 Task: Change the weight or thickness of a line to two pixels.
Action: Mouse moved to (538, 288)
Screenshot: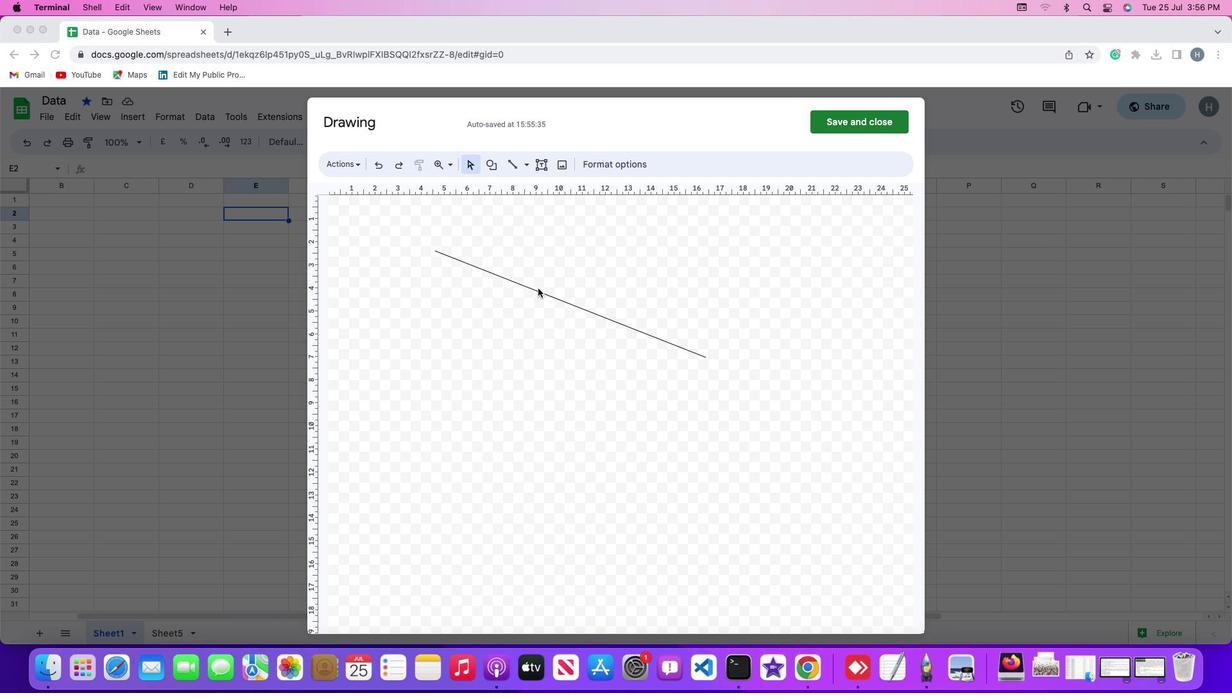 
Action: Mouse pressed left at (538, 288)
Screenshot: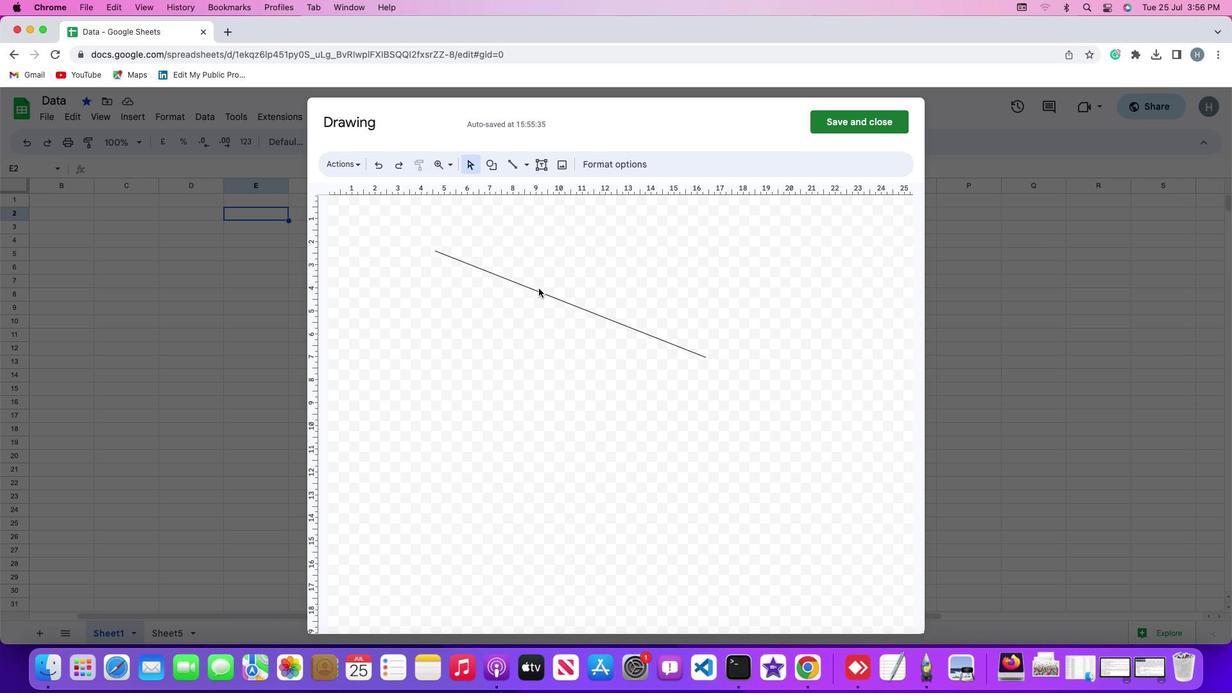 
Action: Mouse moved to (539, 291)
Screenshot: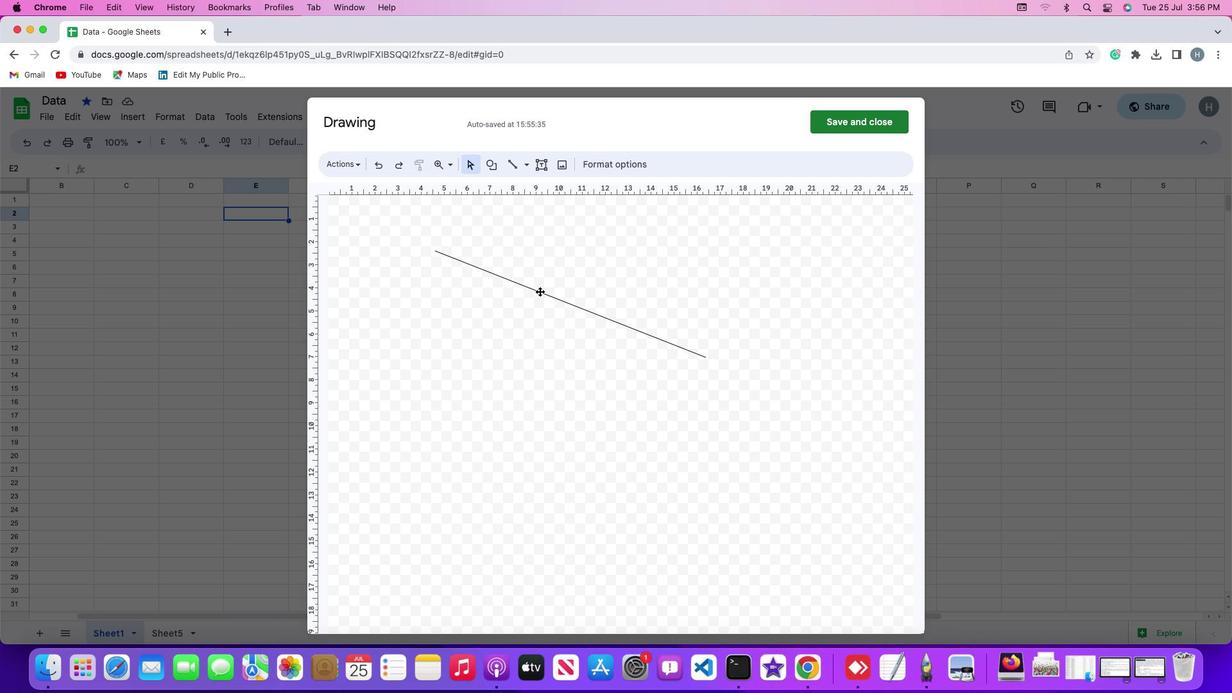 
Action: Mouse pressed left at (539, 291)
Screenshot: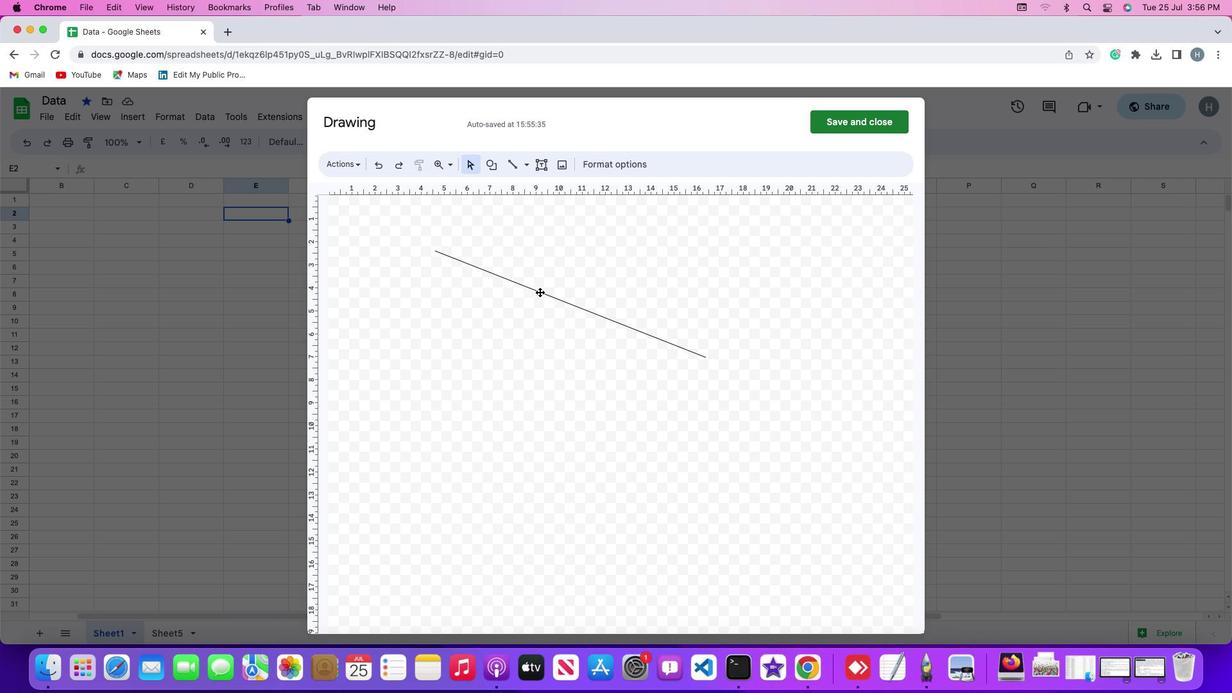 
Action: Mouse moved to (611, 164)
Screenshot: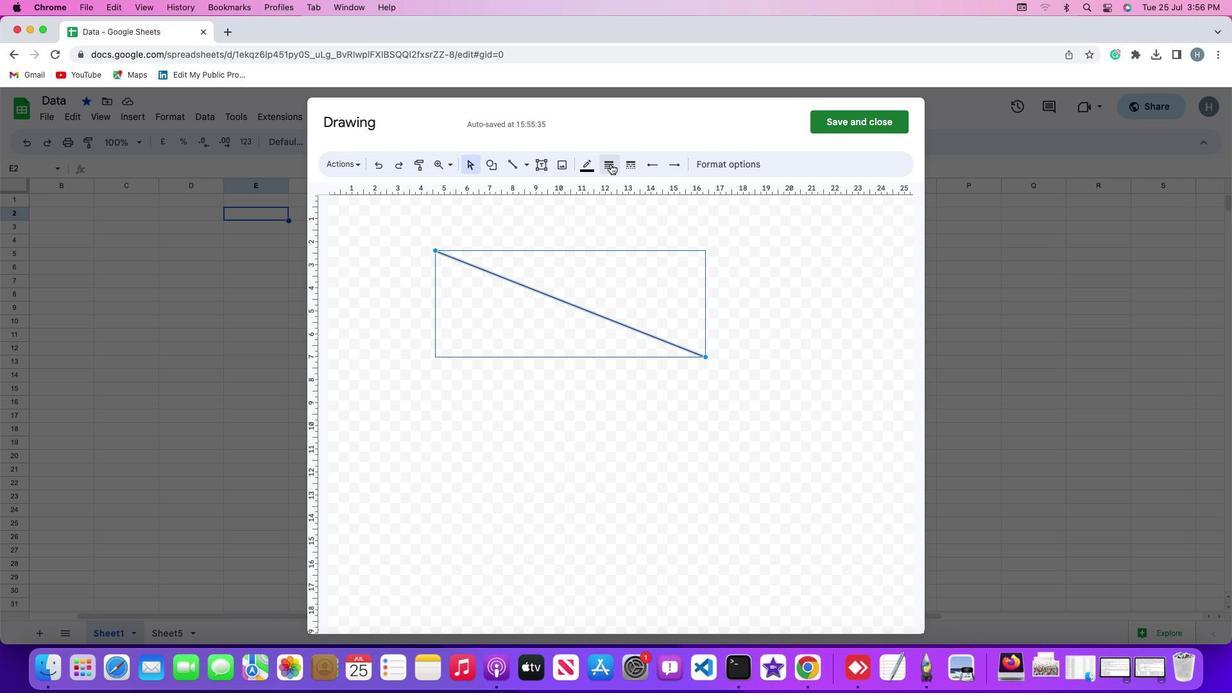 
Action: Mouse pressed left at (611, 164)
Screenshot: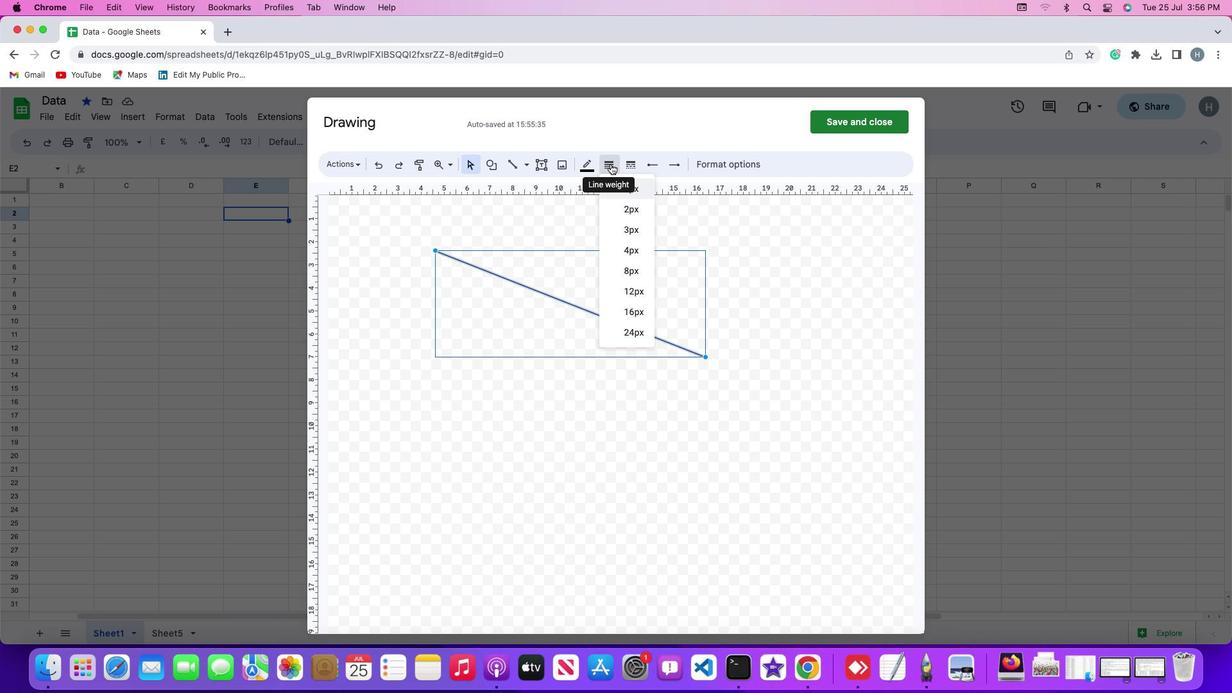 
Action: Mouse moved to (627, 207)
Screenshot: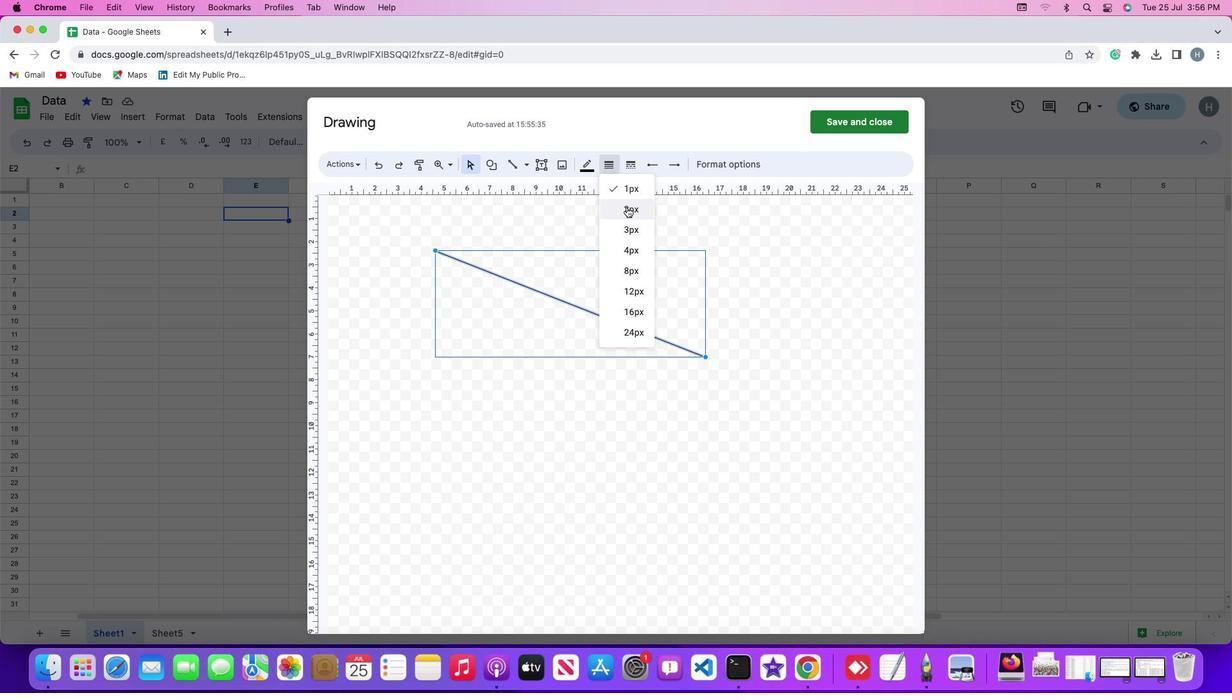 
Action: Mouse pressed left at (627, 207)
Screenshot: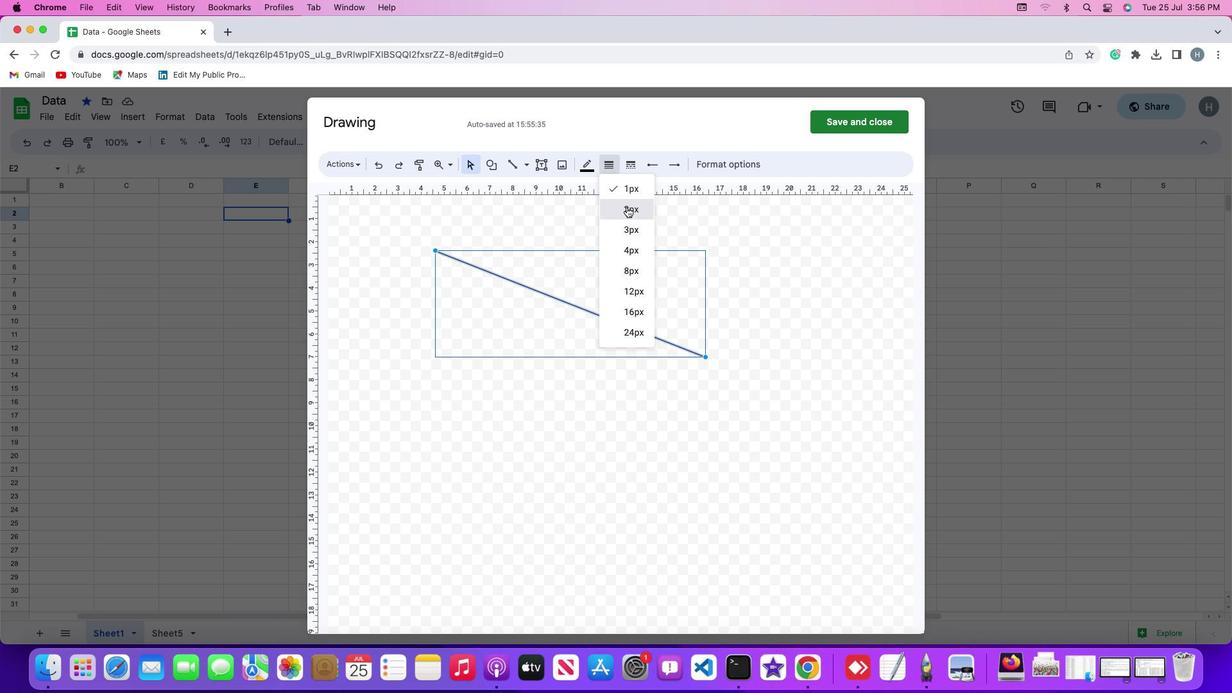 
Action: Mouse moved to (733, 235)
Screenshot: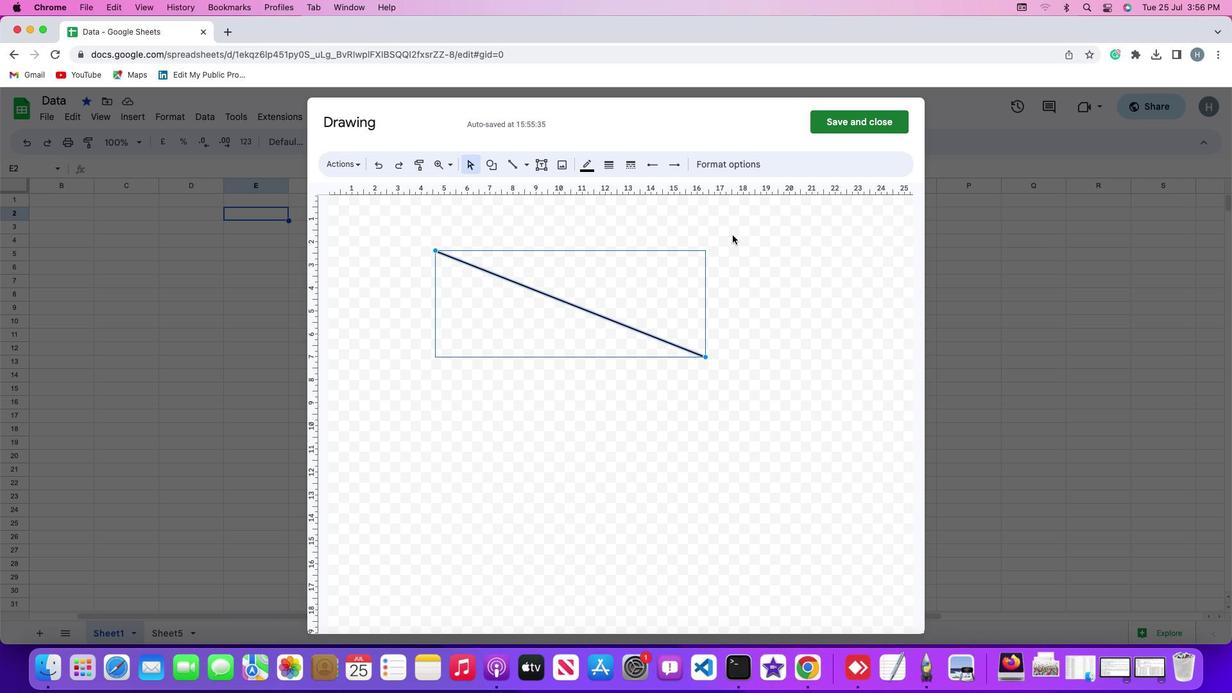 
